 Task: Use Star Drive Engaged Effect in this video Movie B.mp4
Action: Mouse pressed left at (309, 140)
Screenshot: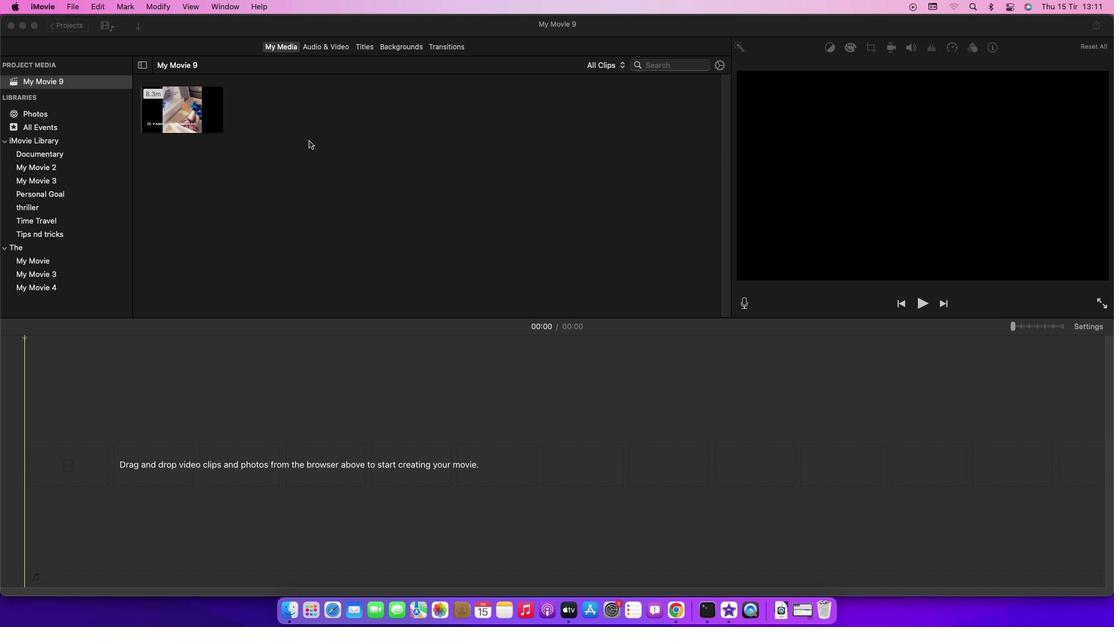 
Action: Mouse moved to (187, 102)
Screenshot: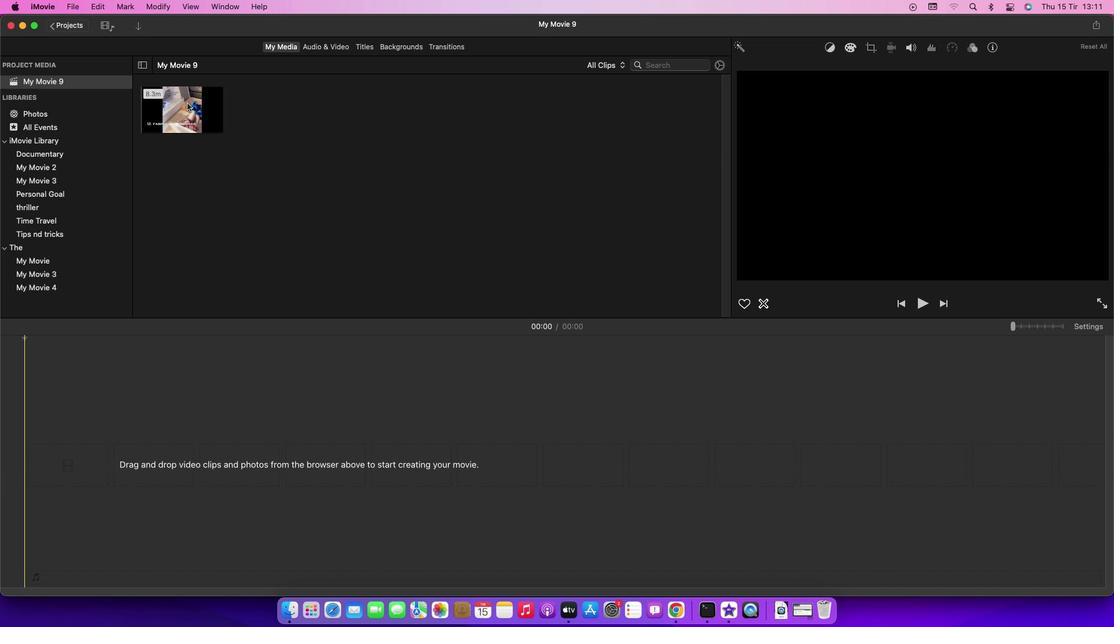 
Action: Mouse pressed left at (187, 102)
Screenshot: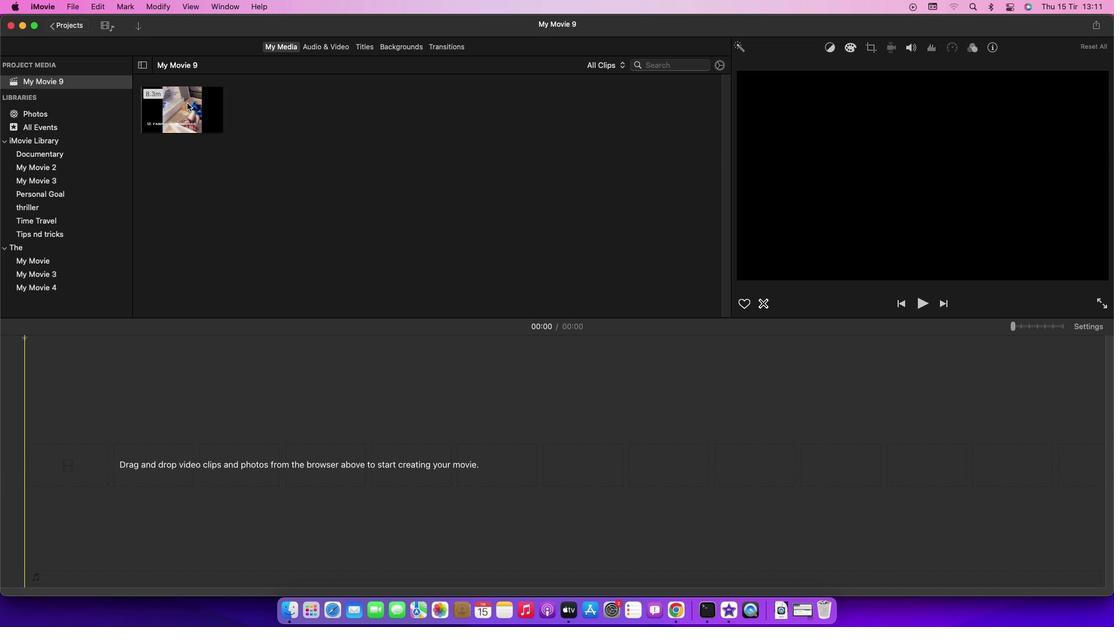 
Action: Mouse moved to (186, 102)
Screenshot: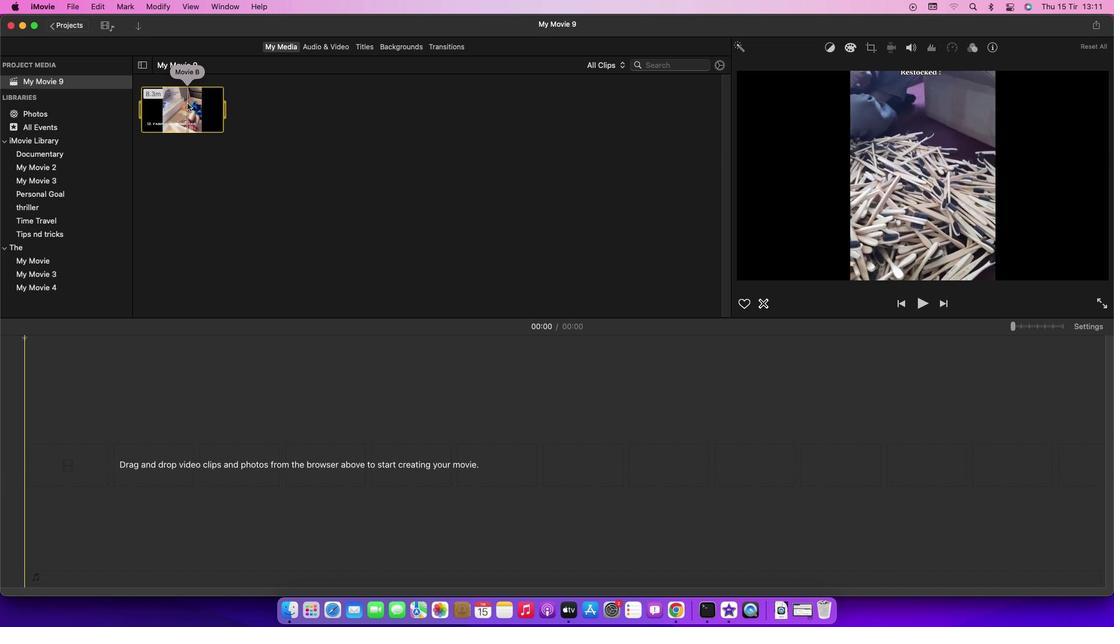 
Action: Mouse pressed left at (186, 102)
Screenshot: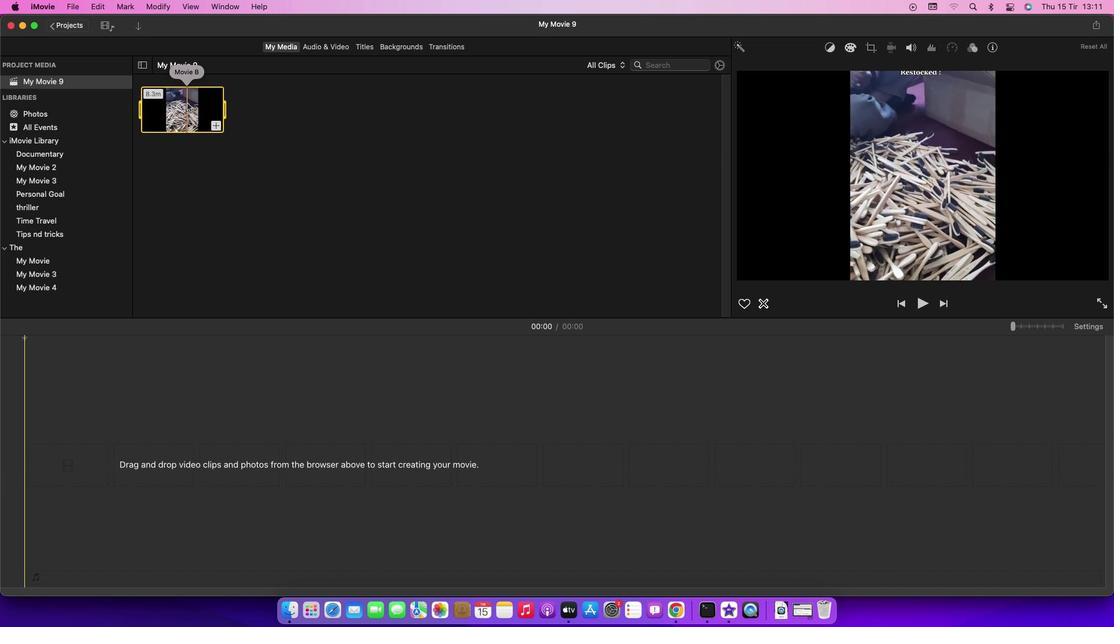 
Action: Mouse moved to (326, 47)
Screenshot: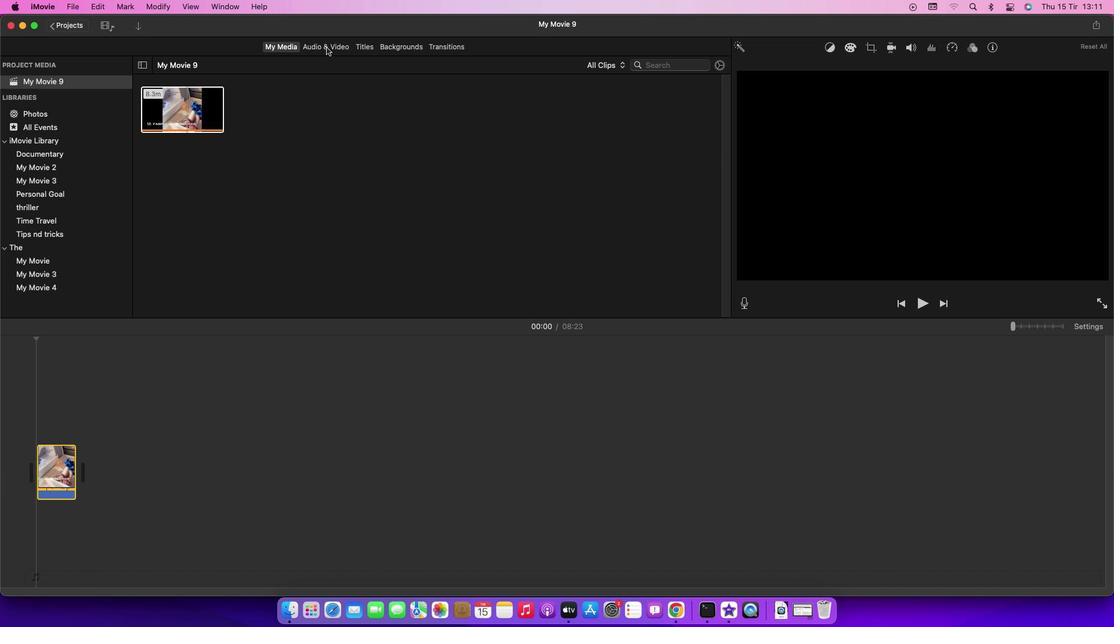 
Action: Mouse pressed left at (326, 47)
Screenshot: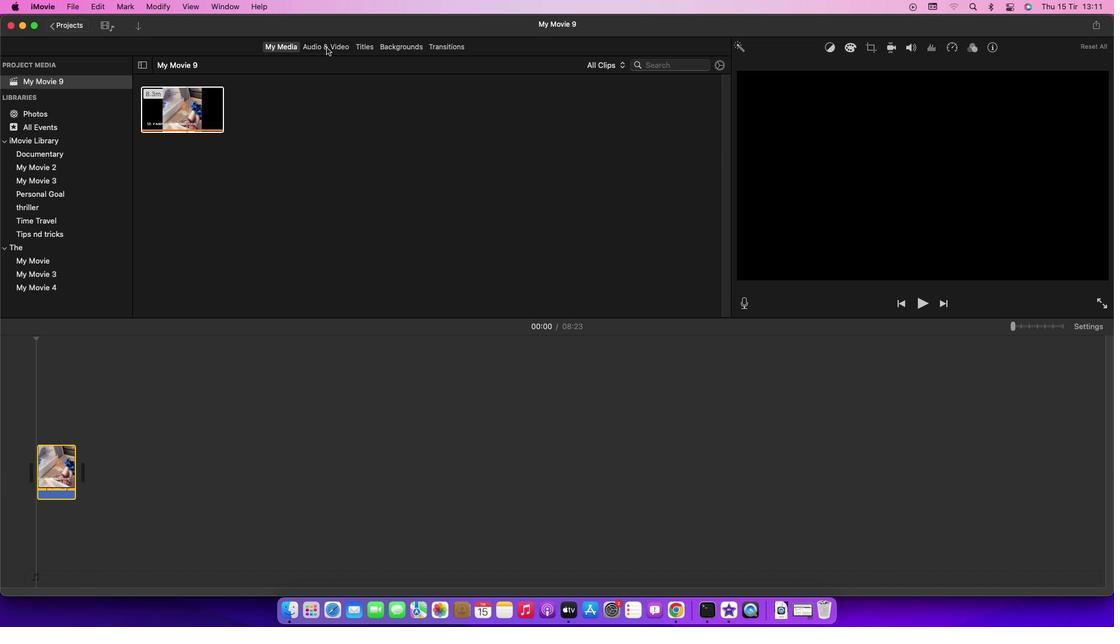 
Action: Mouse moved to (55, 106)
Screenshot: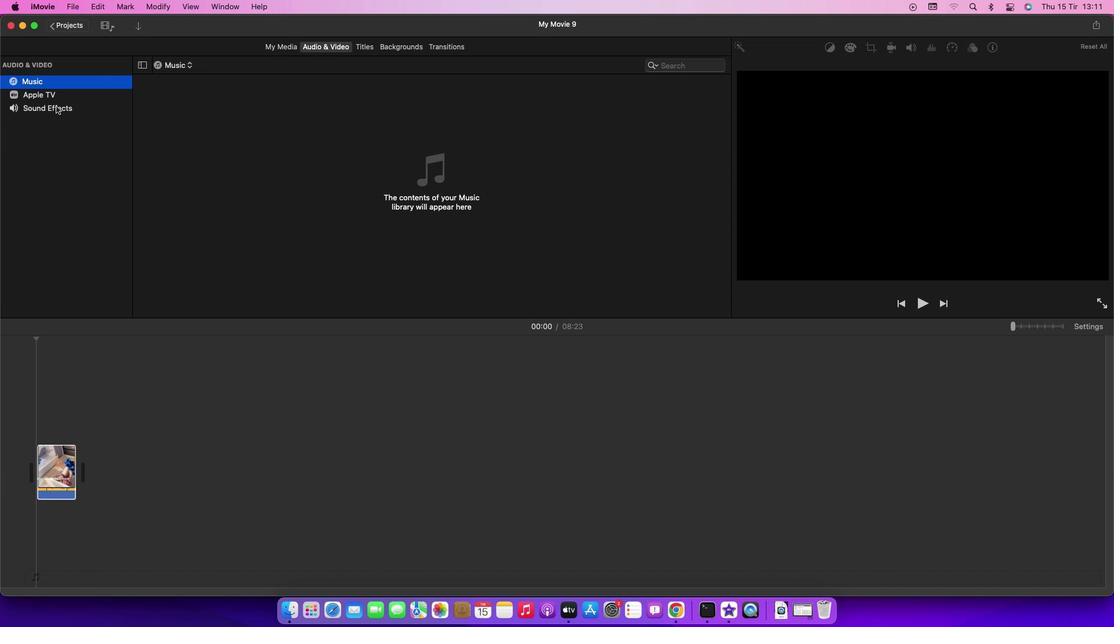 
Action: Mouse pressed left at (55, 106)
Screenshot: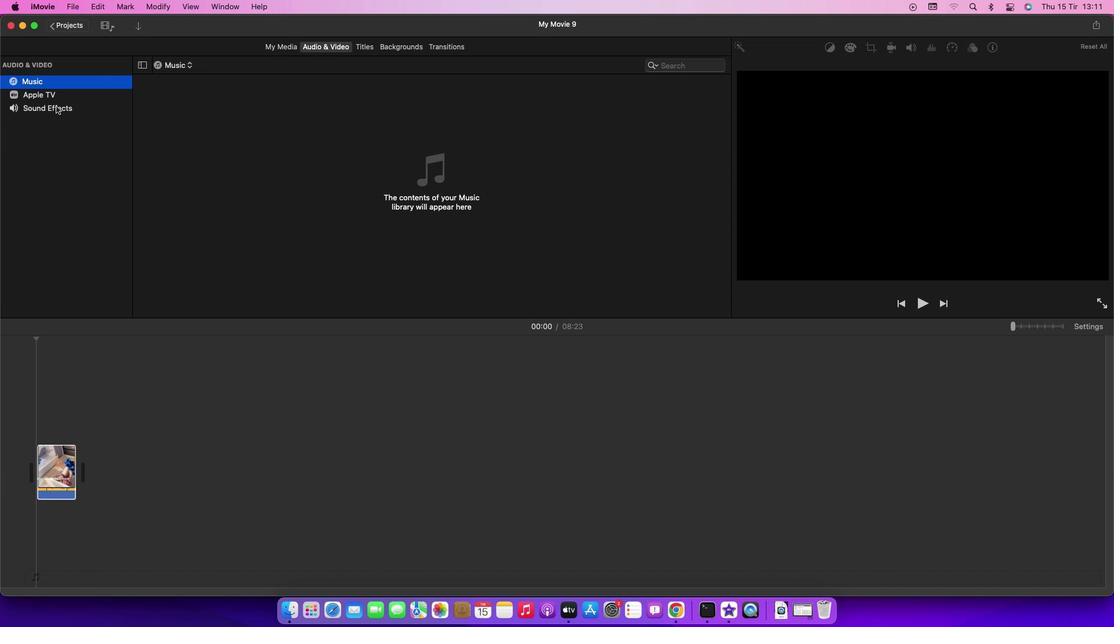 
Action: Mouse moved to (253, 254)
Screenshot: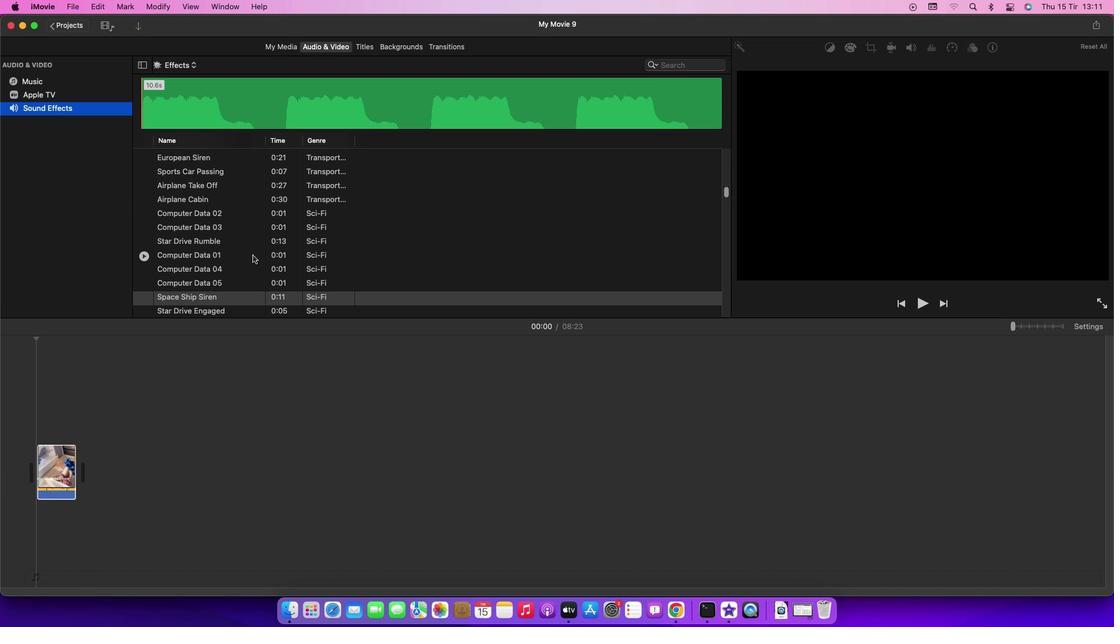 
Action: Mouse scrolled (253, 254) with delta (0, 0)
Screenshot: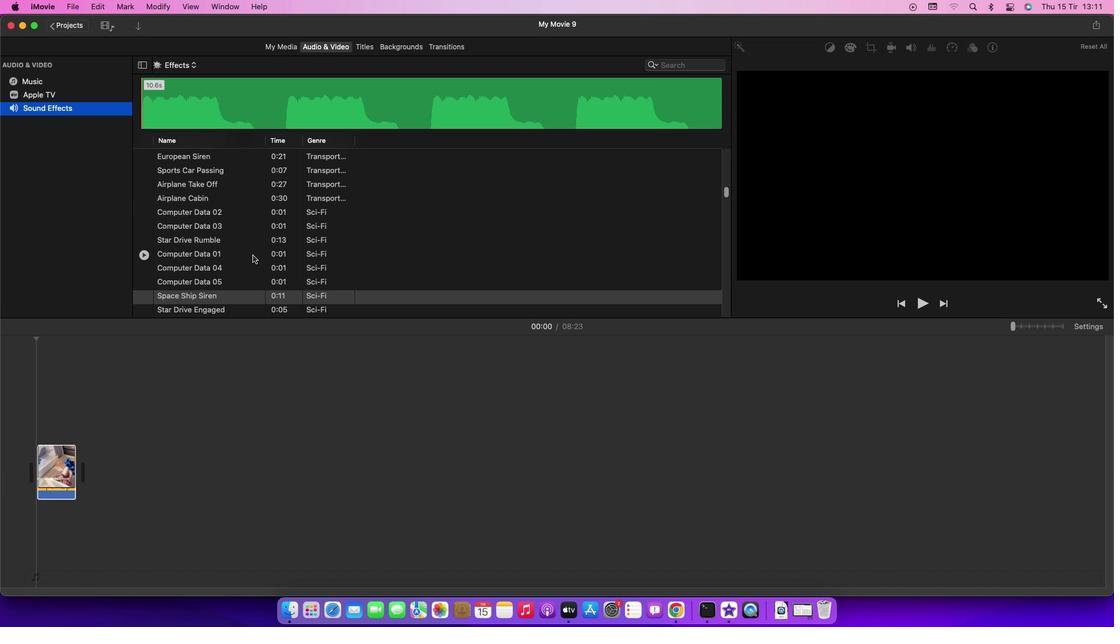 
Action: Mouse scrolled (253, 254) with delta (0, 0)
Screenshot: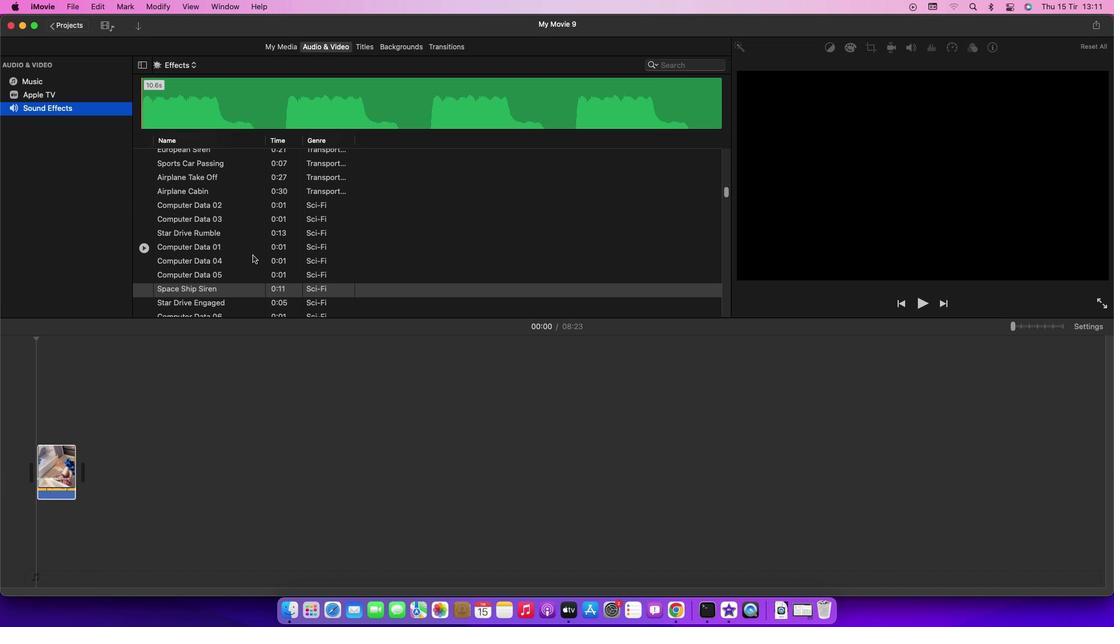 
Action: Mouse scrolled (253, 254) with delta (0, 0)
Screenshot: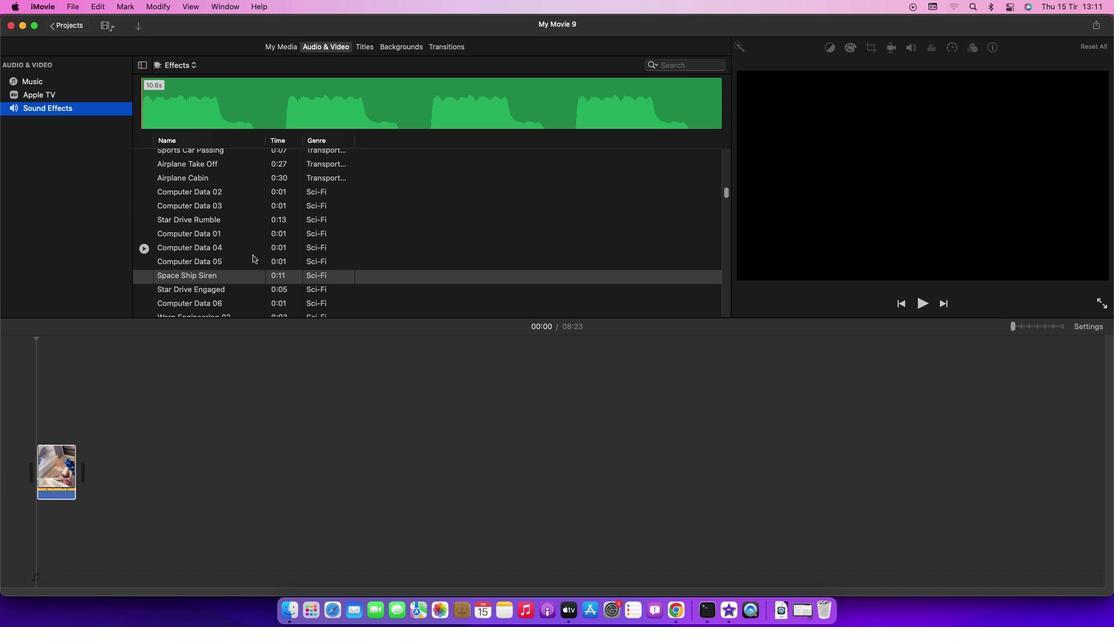 
Action: Mouse moved to (193, 290)
Screenshot: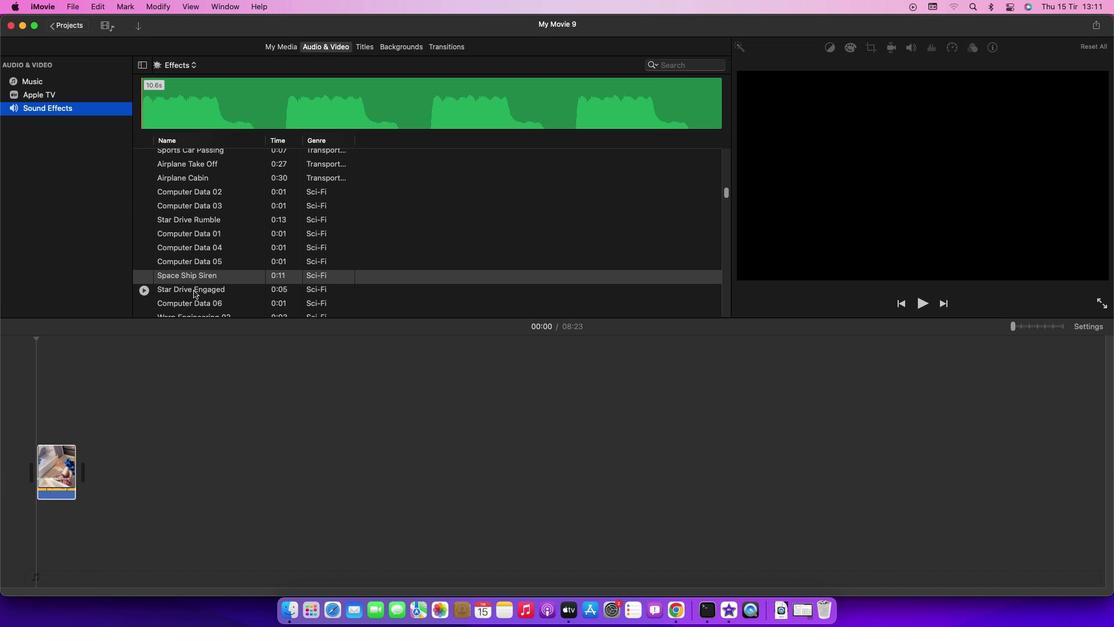 
Action: Mouse pressed left at (193, 290)
Screenshot: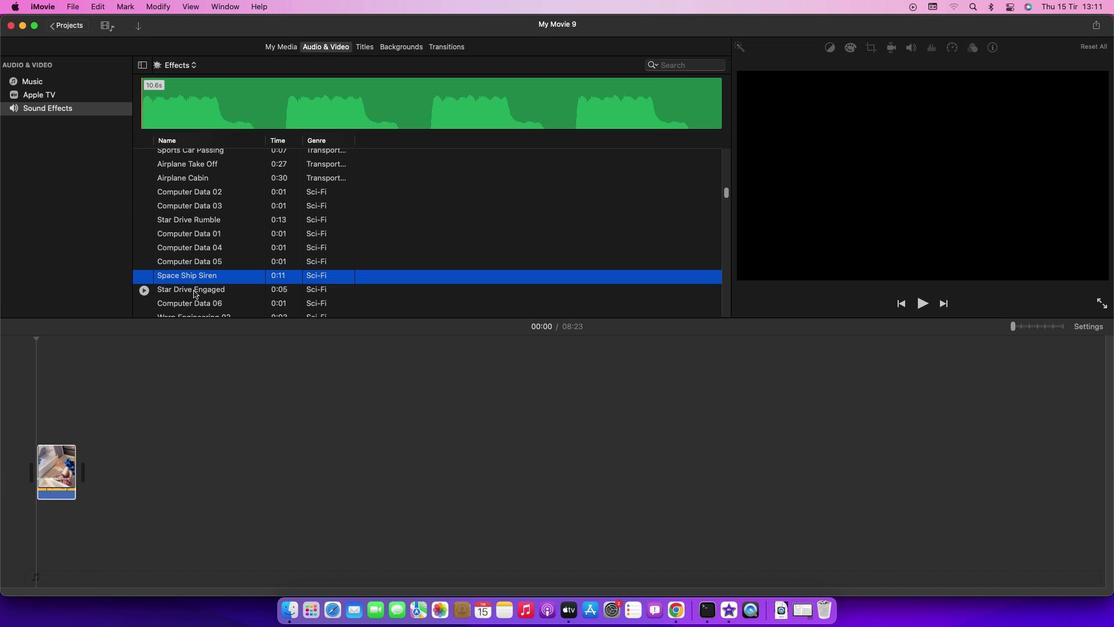 
Action: Mouse moved to (193, 289)
Screenshot: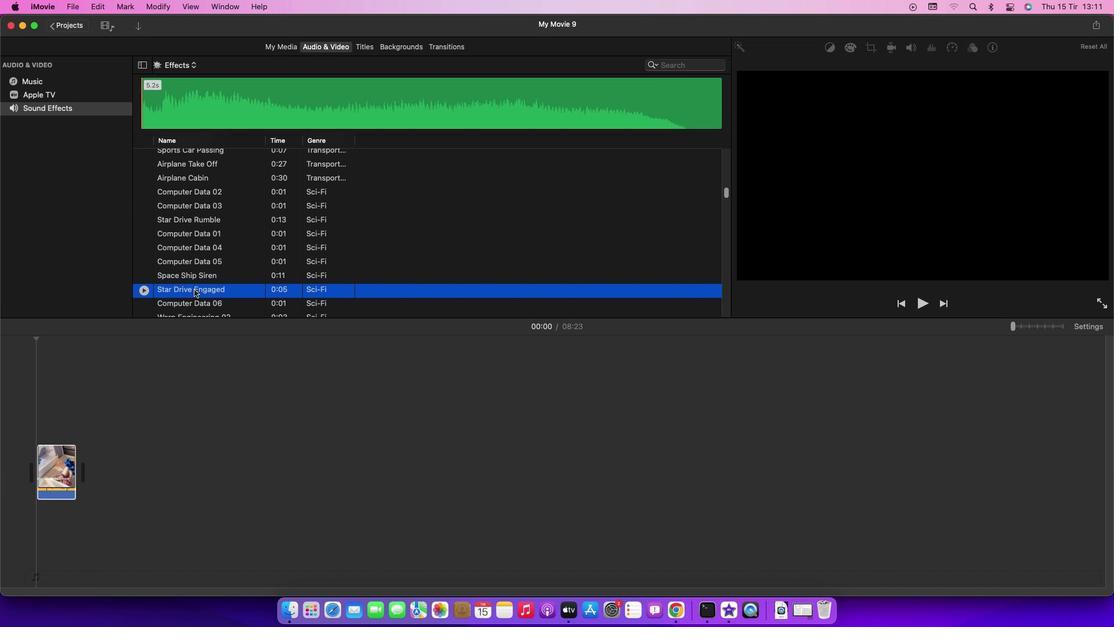 
Action: Mouse pressed left at (193, 289)
Screenshot: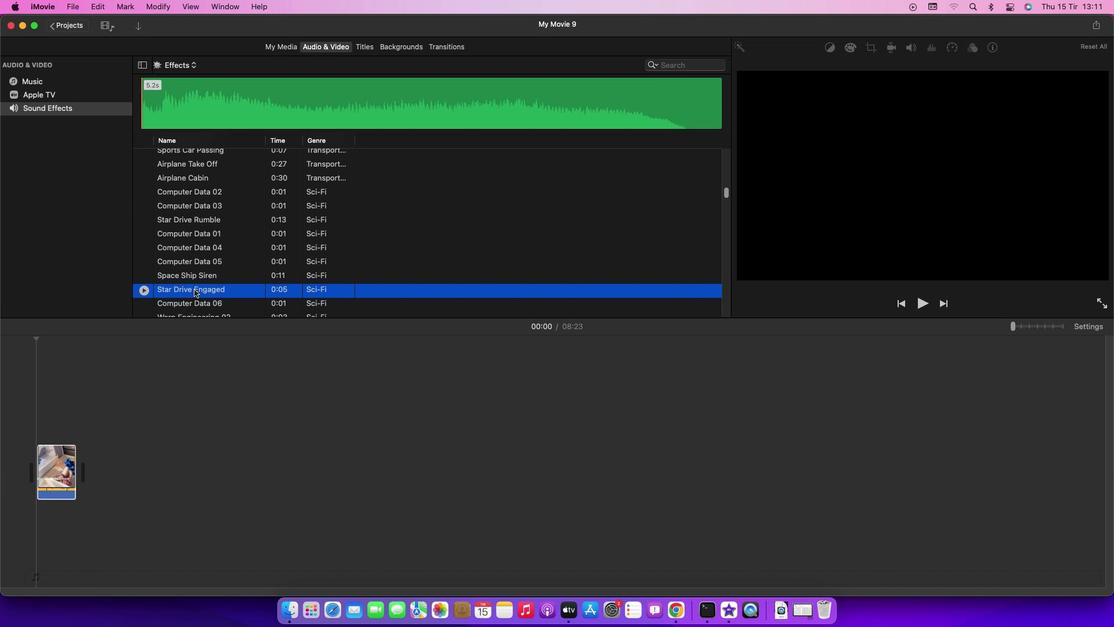 
Action: Mouse moved to (277, 490)
Screenshot: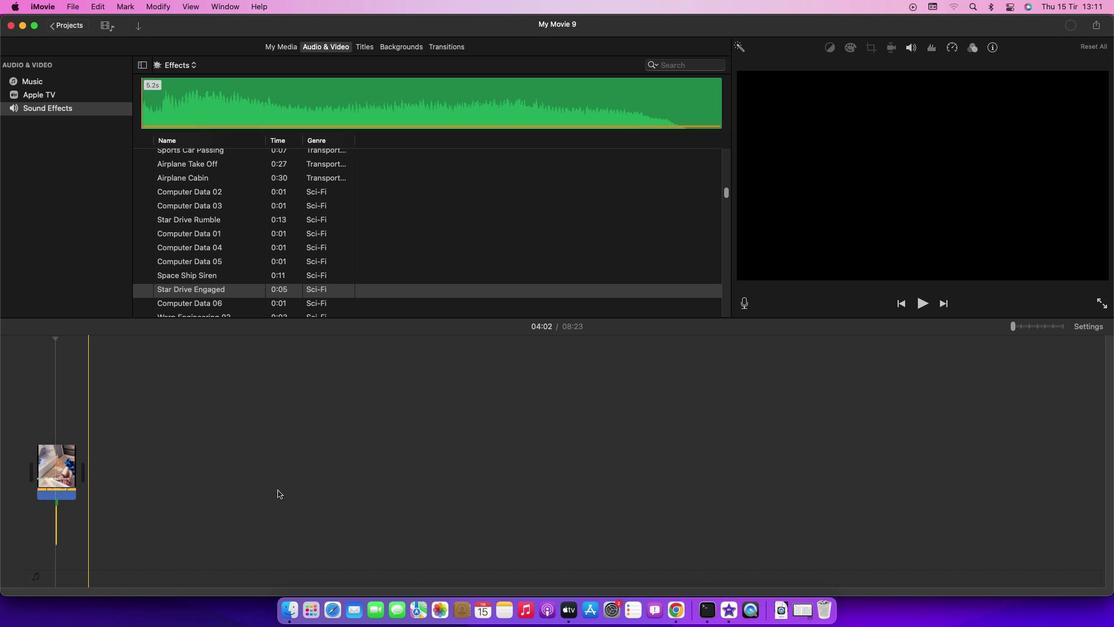 
